Task: Create a rule when custom fields comments is set to a number greater or equal to 1 by me.
Action: Mouse pressed left at (774, 208)
Screenshot: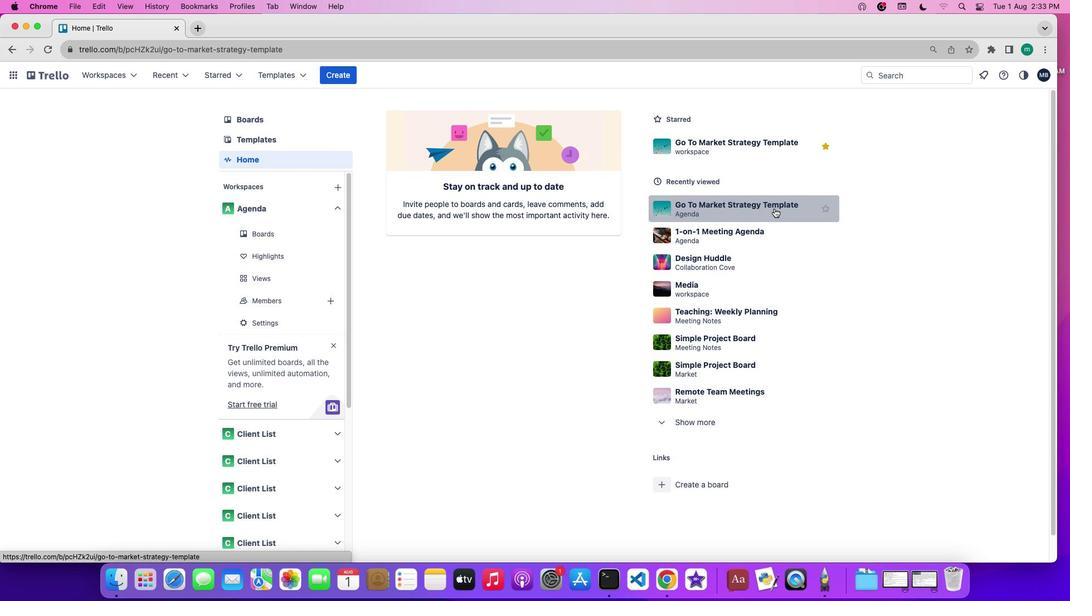 
Action: Mouse moved to (1006, 236)
Screenshot: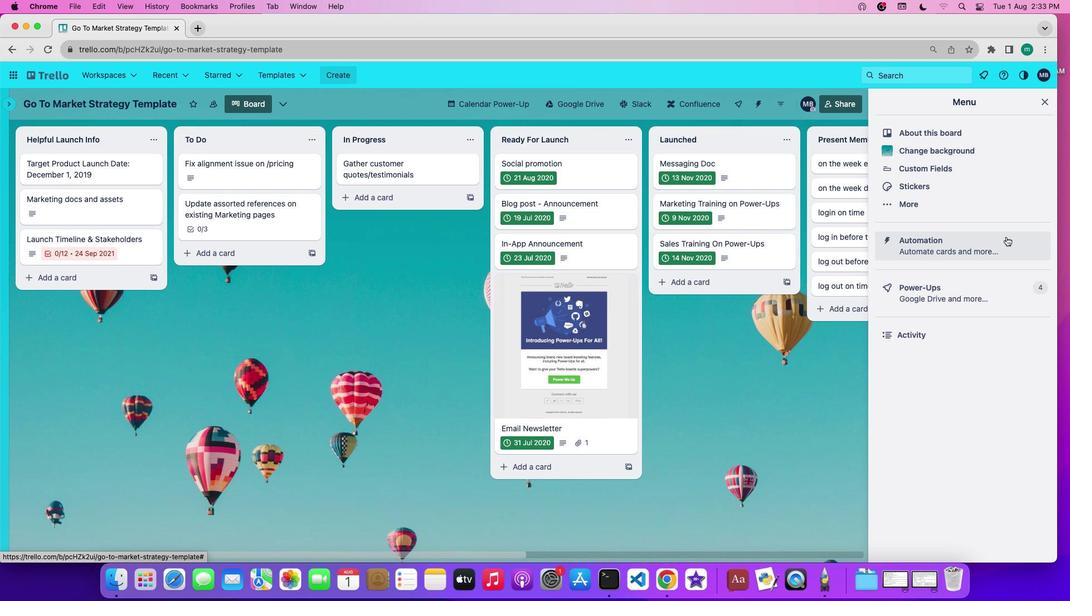 
Action: Mouse pressed left at (1006, 236)
Screenshot: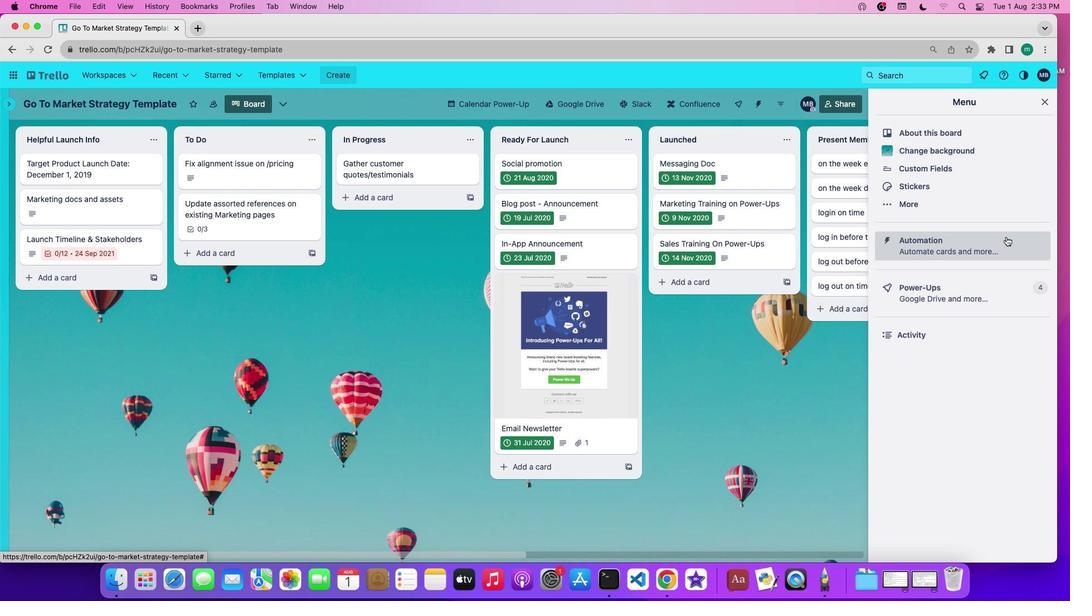 
Action: Mouse moved to (84, 206)
Screenshot: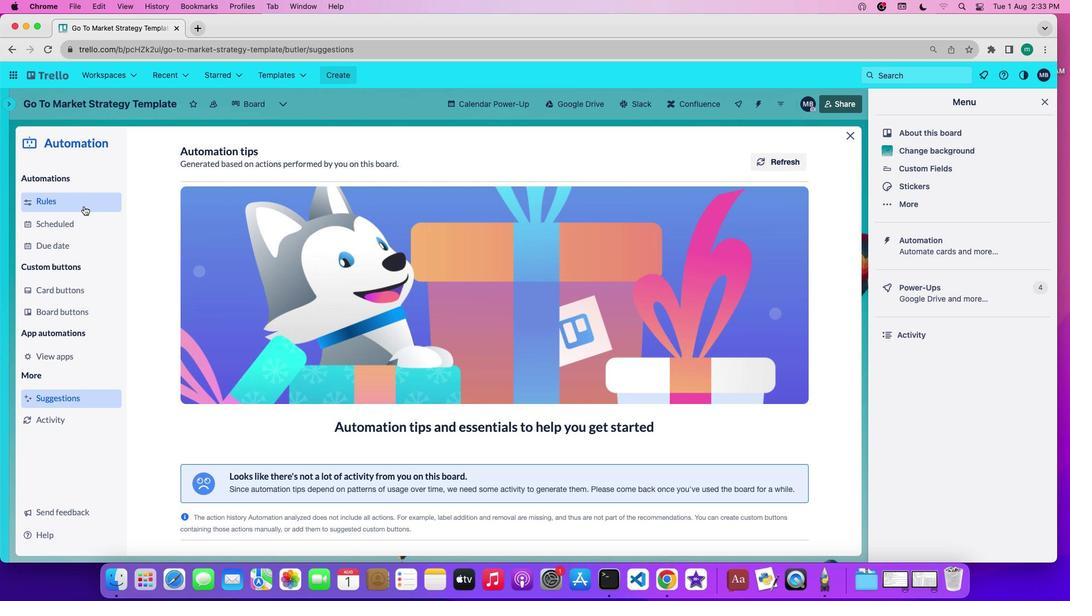 
Action: Mouse pressed left at (84, 206)
Screenshot: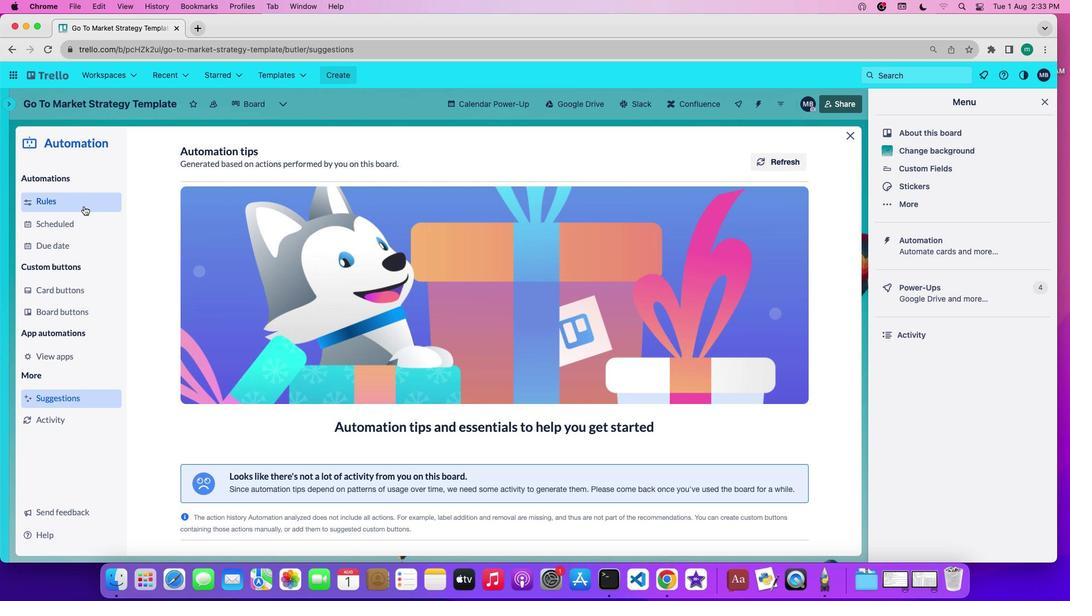 
Action: Mouse moved to (251, 395)
Screenshot: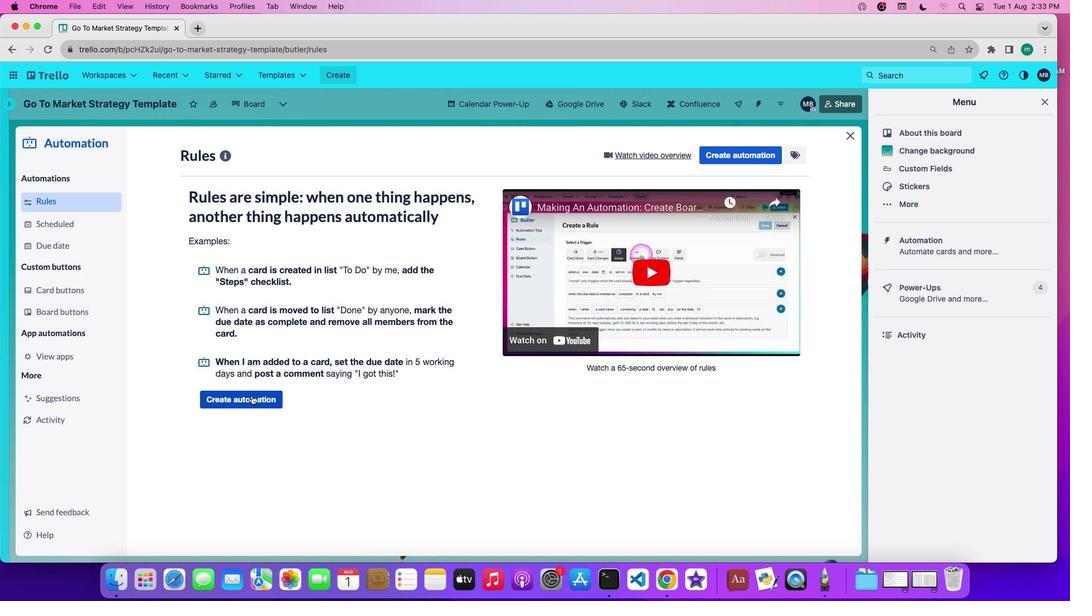 
Action: Mouse pressed left at (251, 395)
Screenshot: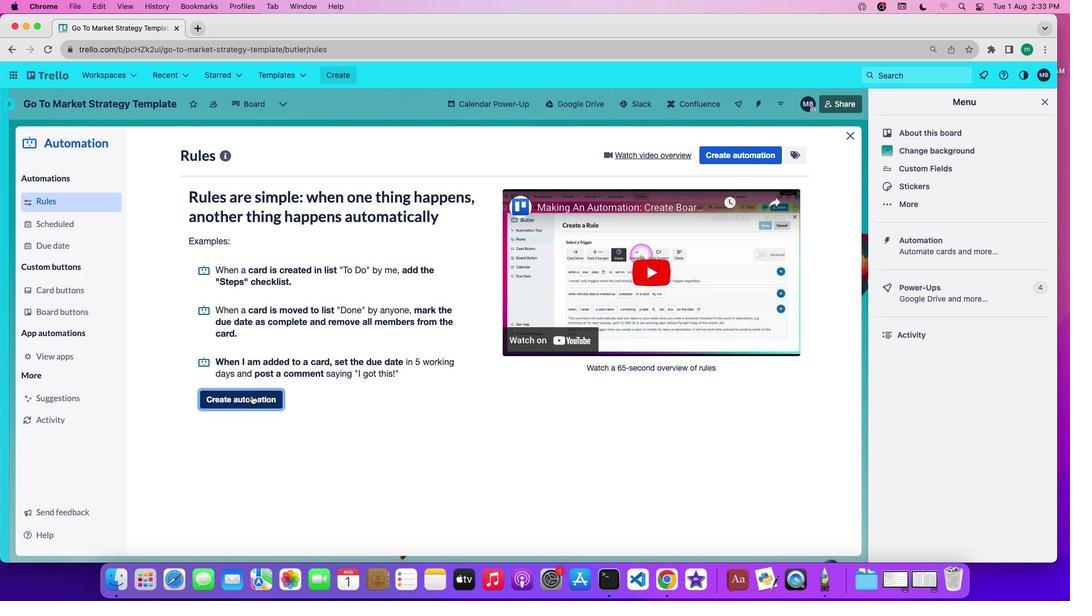 
Action: Mouse moved to (441, 258)
Screenshot: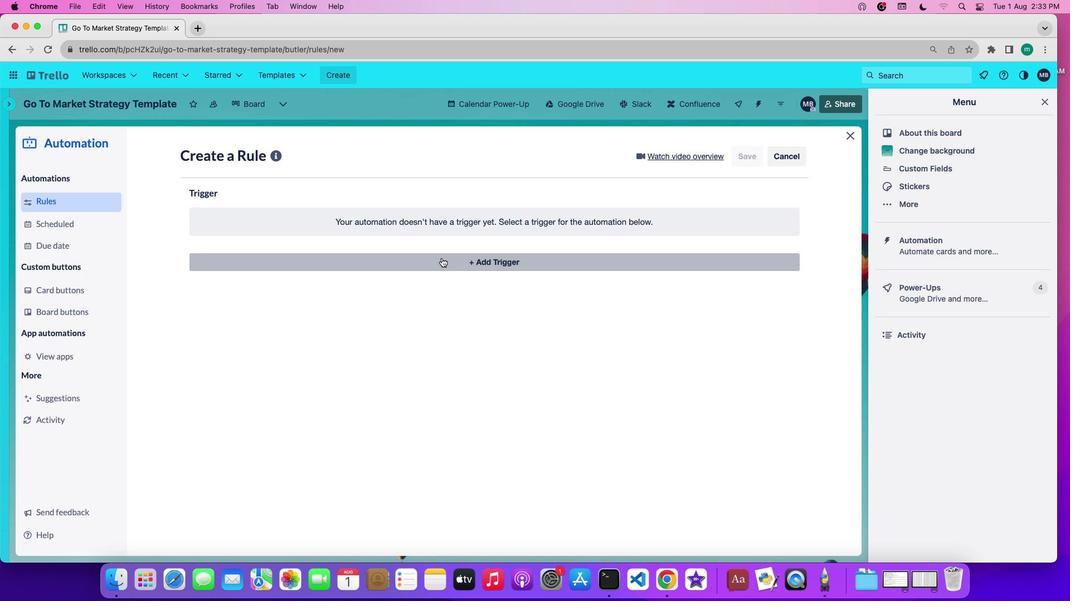 
Action: Mouse pressed left at (441, 258)
Screenshot: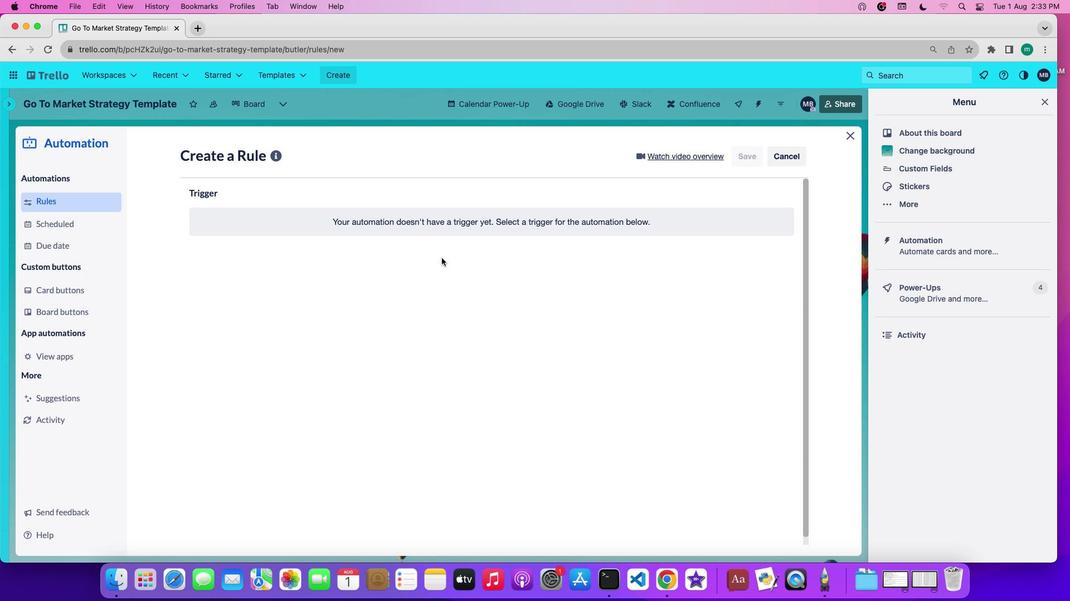 
Action: Mouse moved to (449, 301)
Screenshot: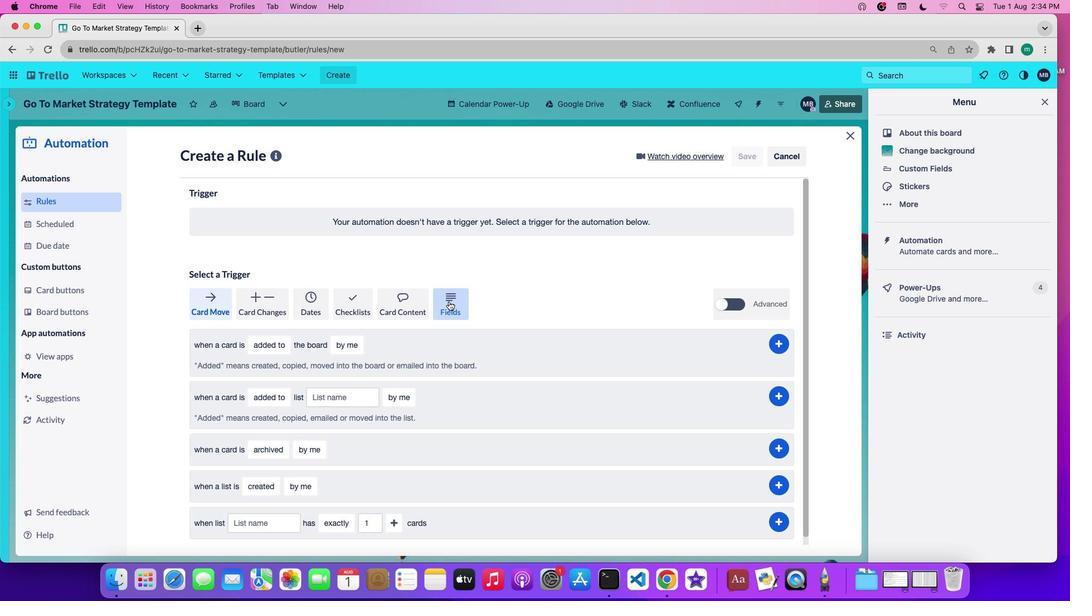 
Action: Mouse pressed left at (449, 301)
Screenshot: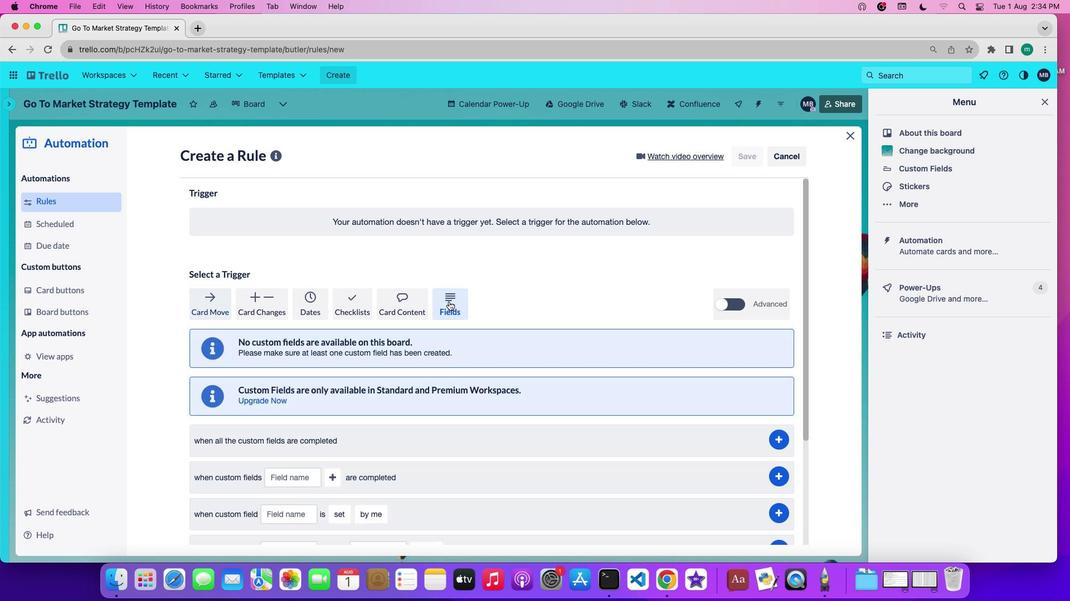 
Action: Mouse moved to (452, 345)
Screenshot: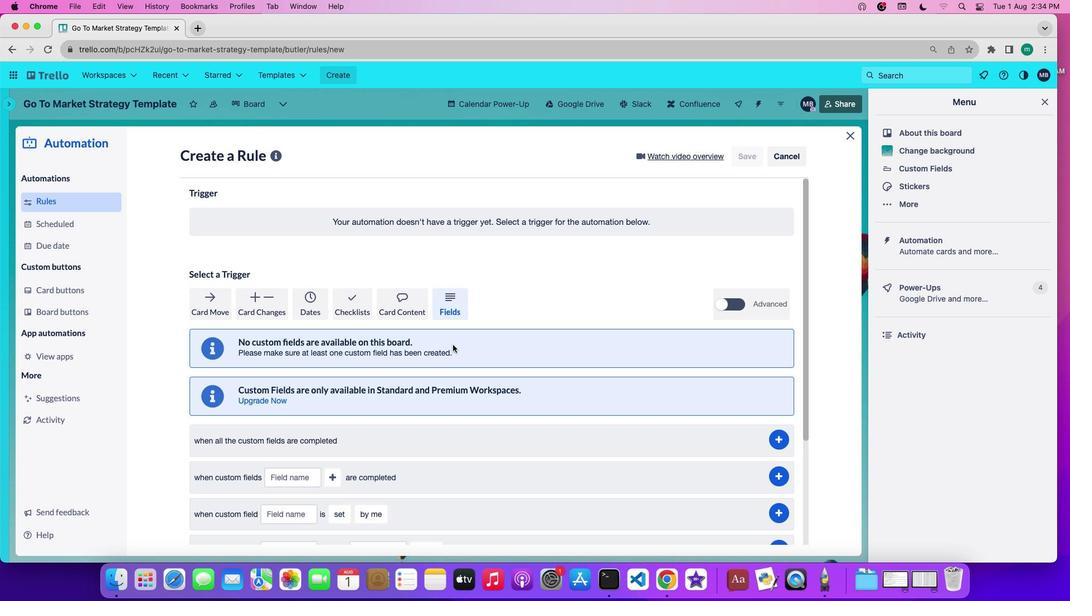 
Action: Mouse scrolled (452, 345) with delta (0, 0)
Screenshot: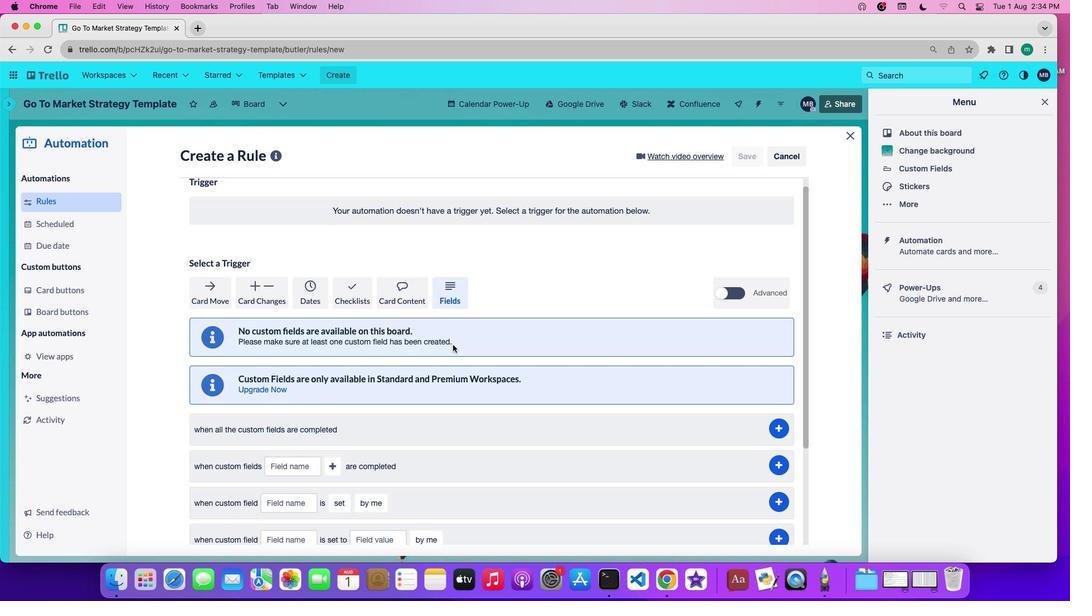 
Action: Mouse scrolled (452, 345) with delta (0, 0)
Screenshot: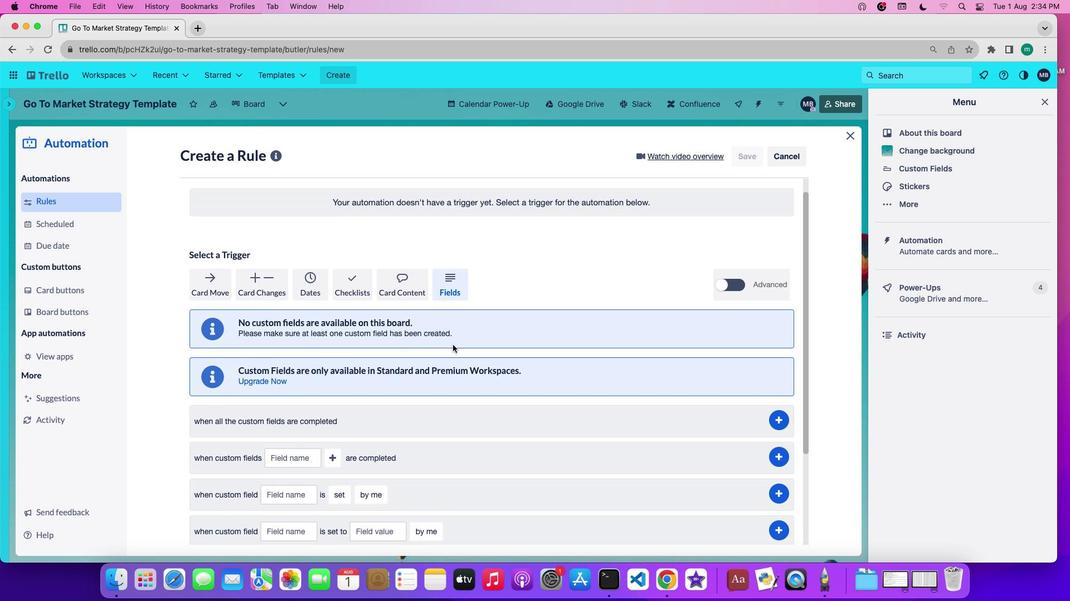 
Action: Mouse scrolled (452, 345) with delta (0, 0)
Screenshot: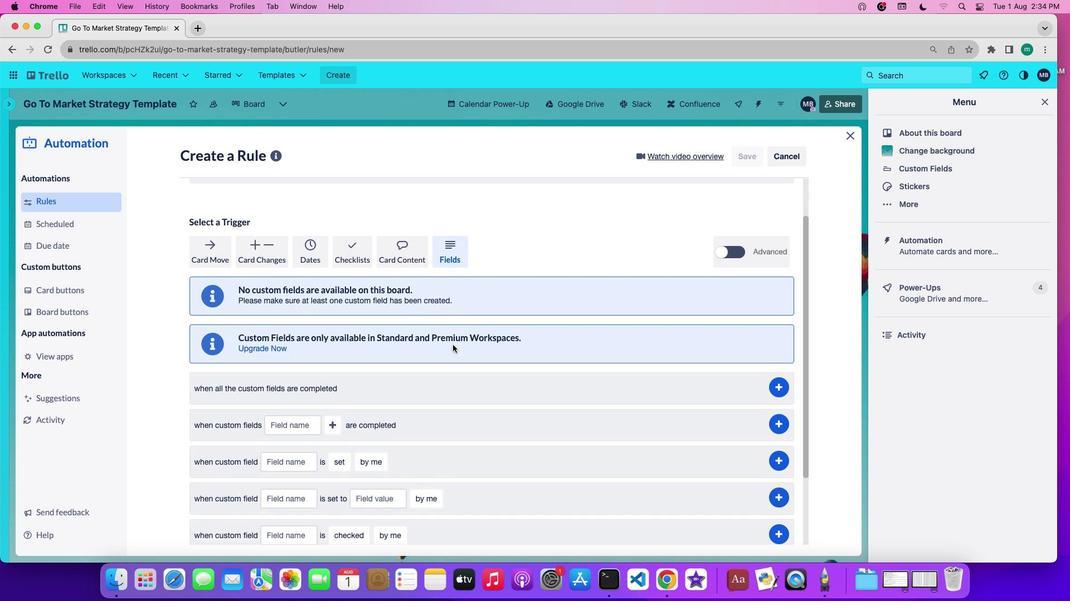 
Action: Mouse scrolled (452, 345) with delta (0, 0)
Screenshot: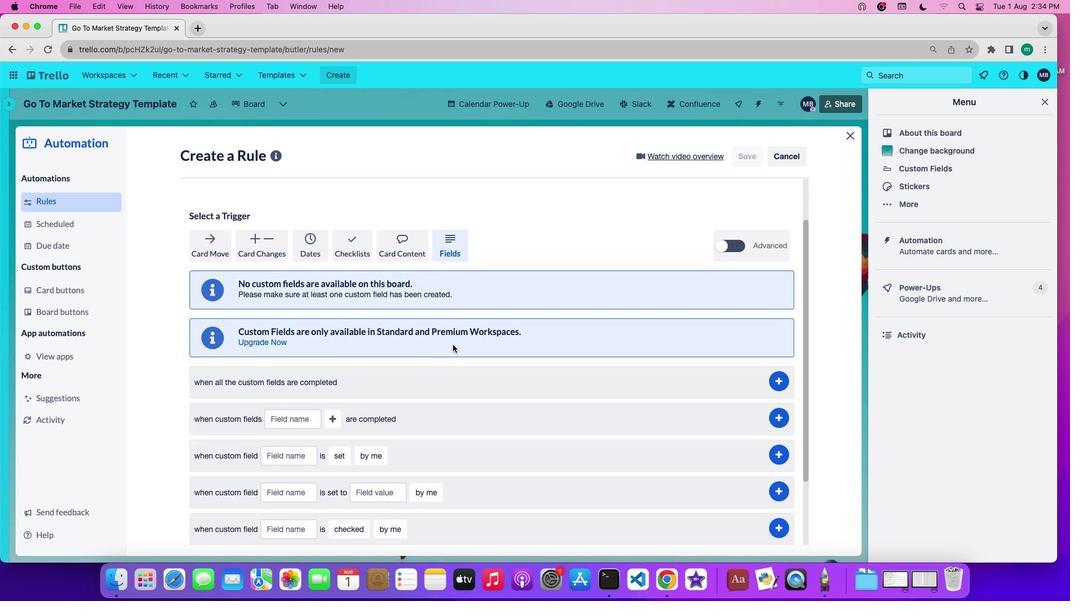 
Action: Mouse scrolled (452, 345) with delta (0, 0)
Screenshot: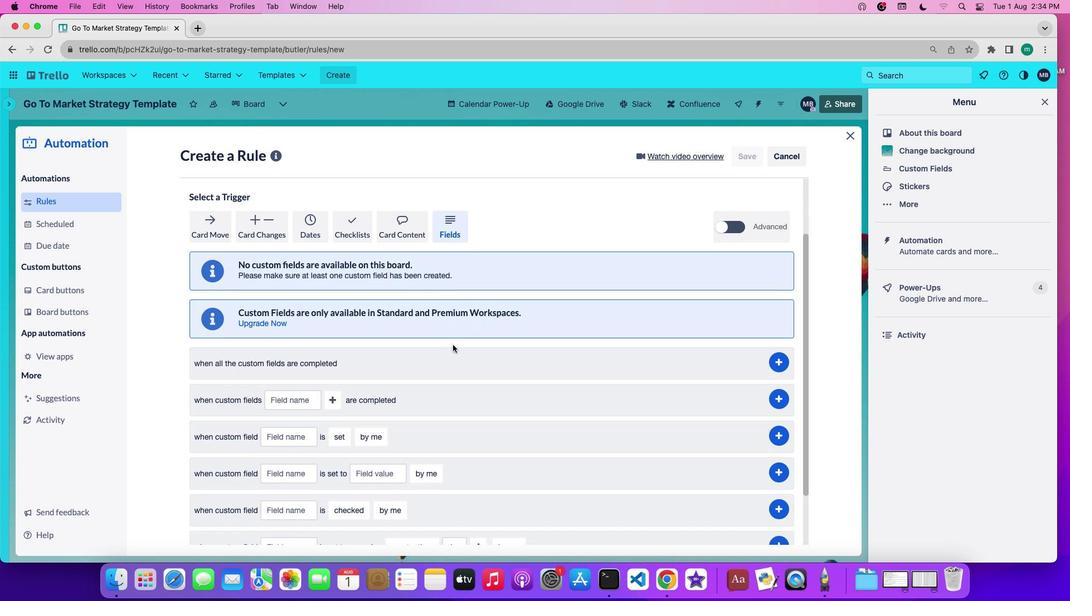 
Action: Mouse scrolled (452, 345) with delta (0, 0)
Screenshot: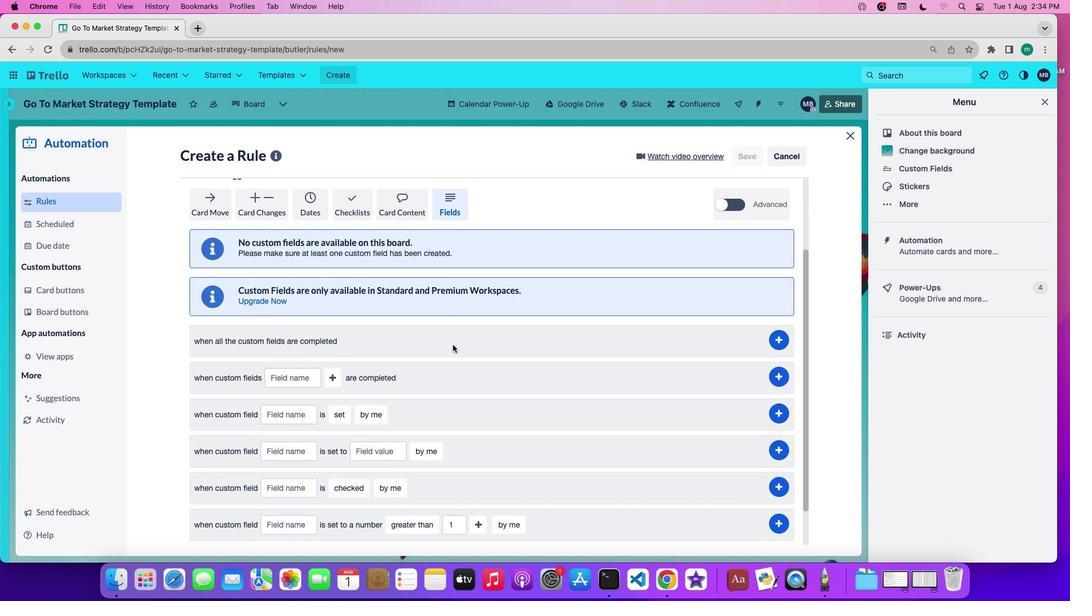 
Action: Mouse scrolled (452, 345) with delta (0, -1)
Screenshot: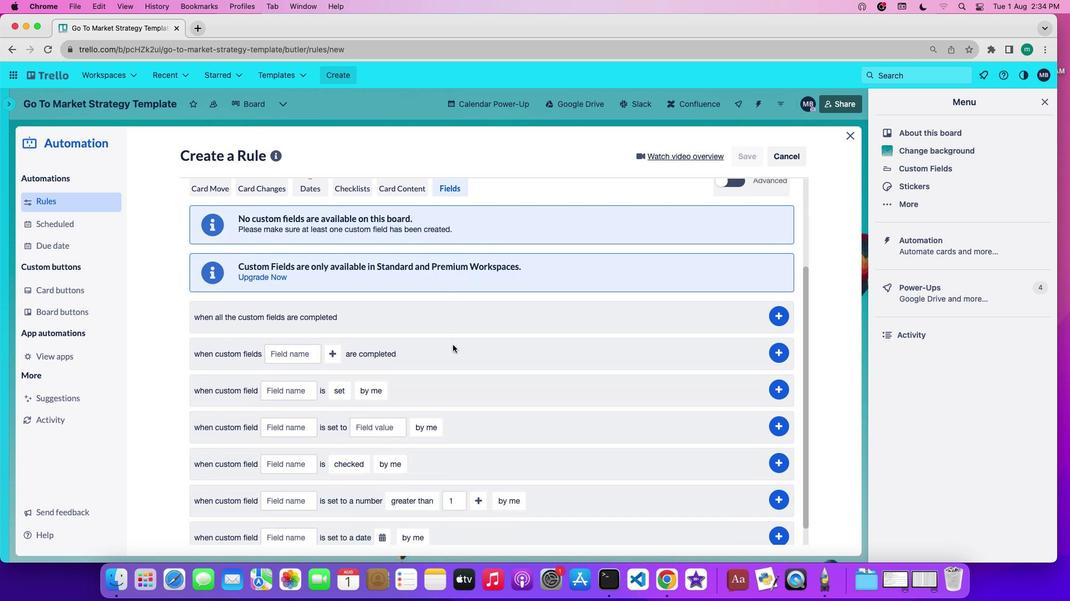 
Action: Mouse scrolled (452, 345) with delta (0, -1)
Screenshot: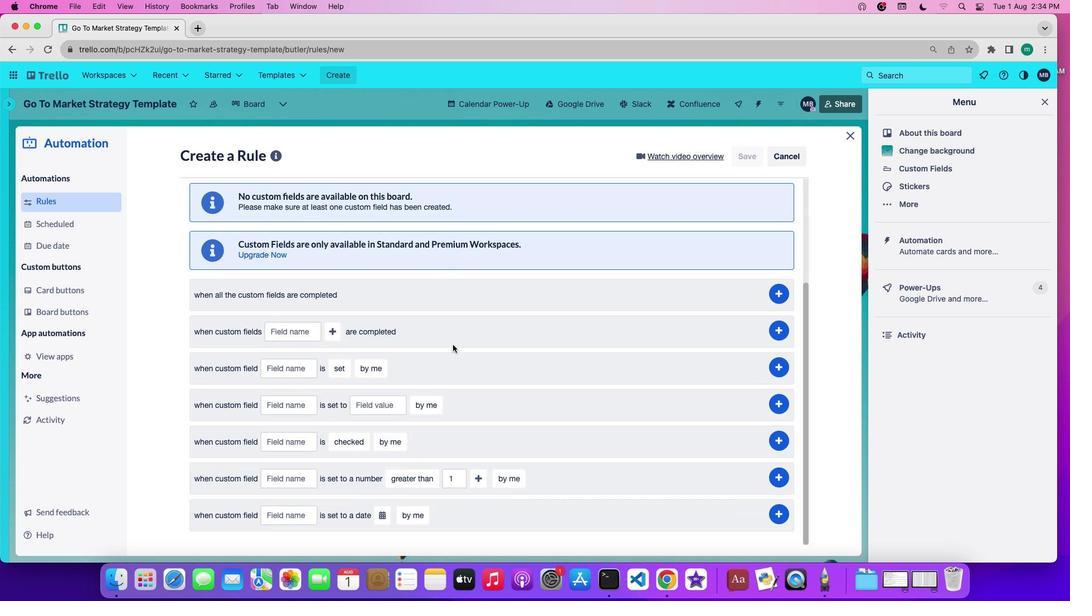 
Action: Mouse moved to (308, 477)
Screenshot: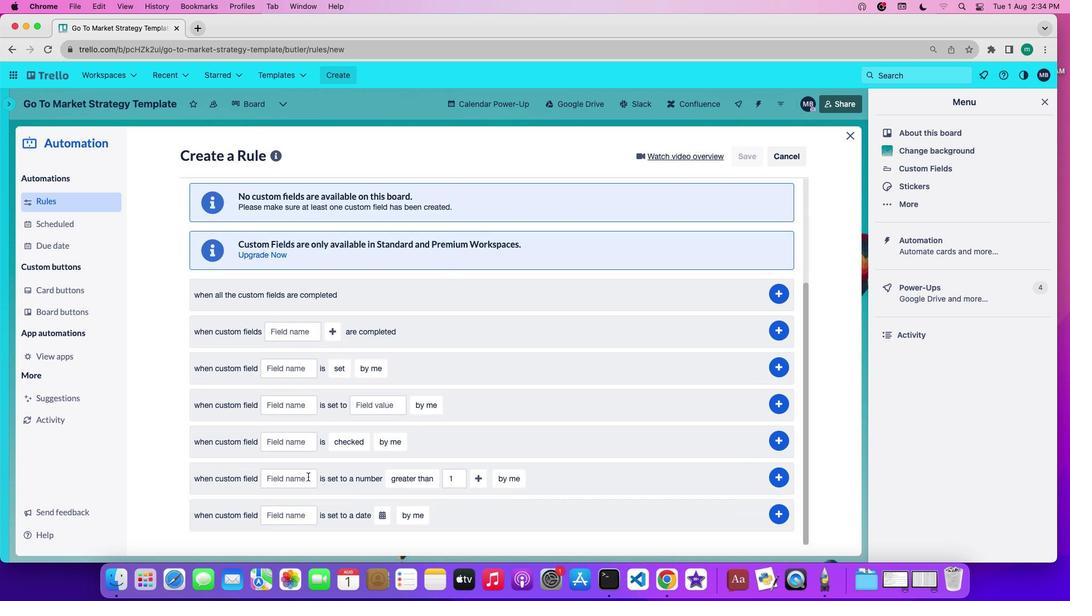 
Action: Mouse pressed left at (308, 477)
Screenshot: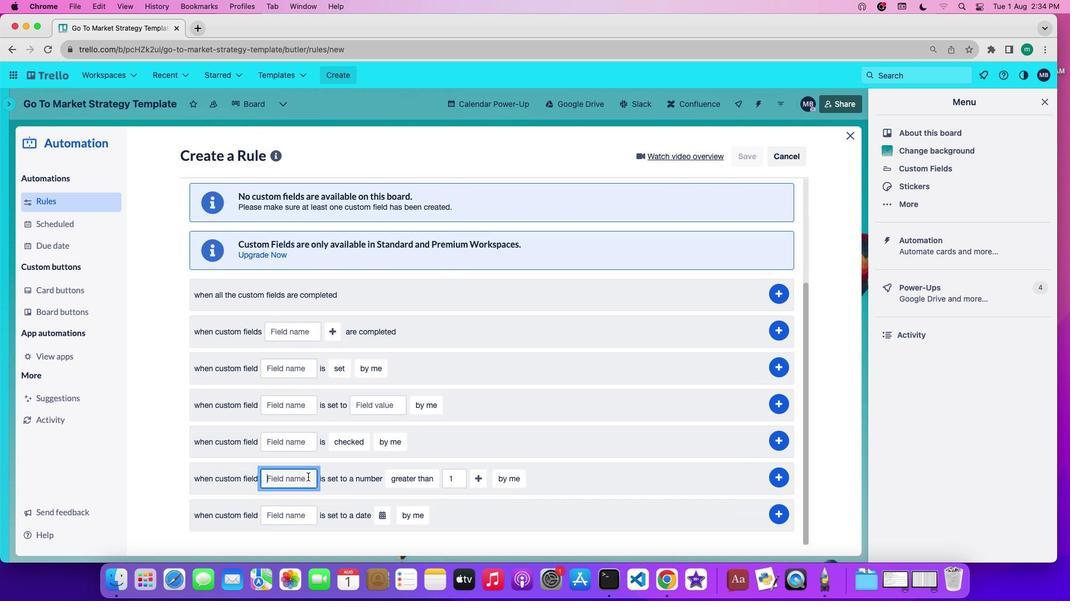 
Action: Key pressed 'c''o''m''m''e''n''t''s'
Screenshot: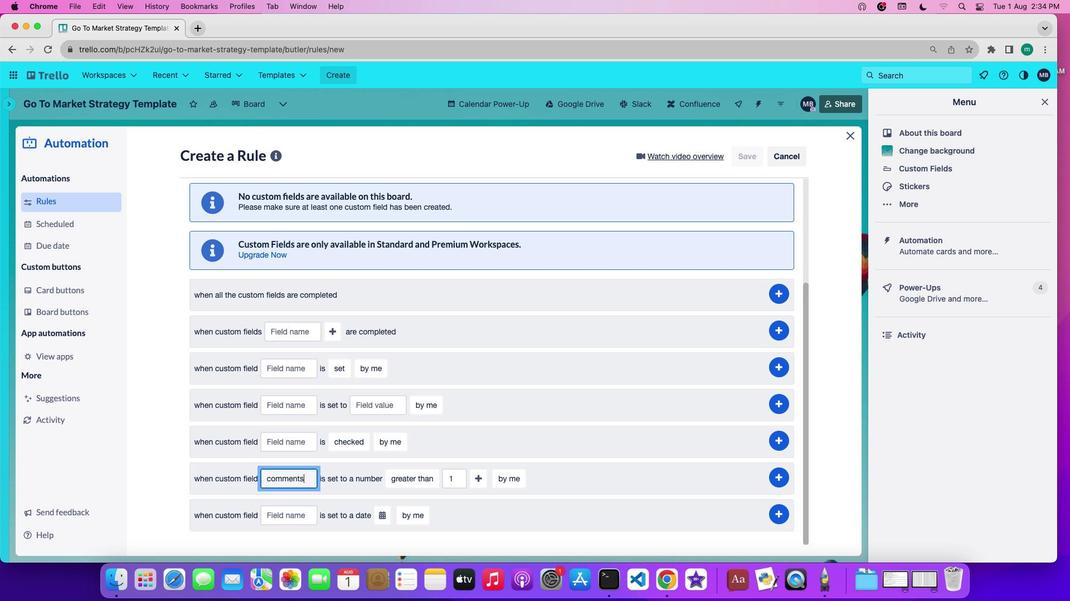 
Action: Mouse moved to (397, 478)
Screenshot: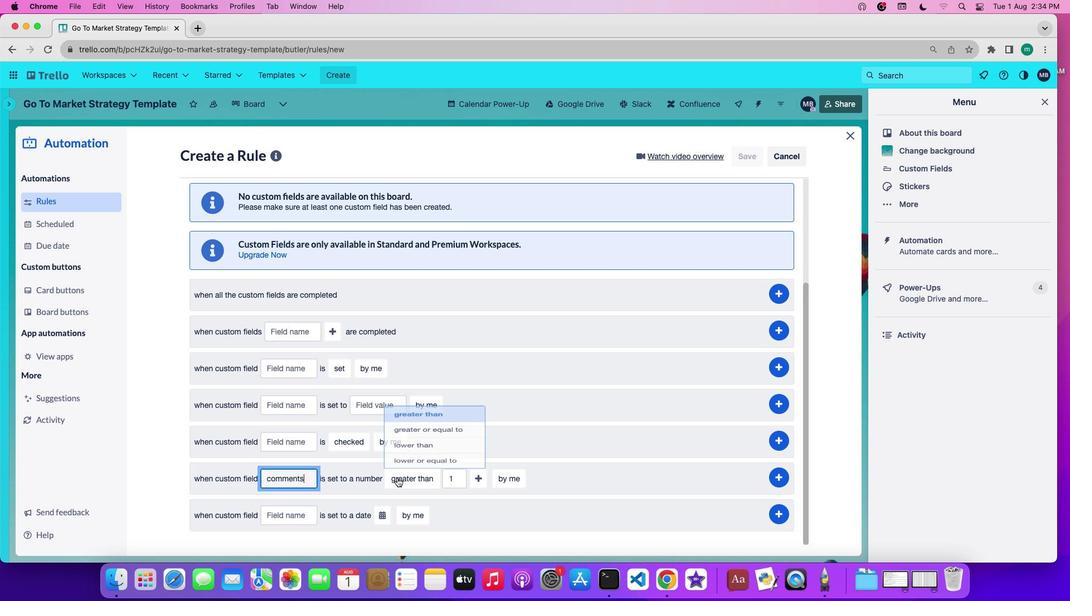 
Action: Mouse pressed left at (397, 478)
Screenshot: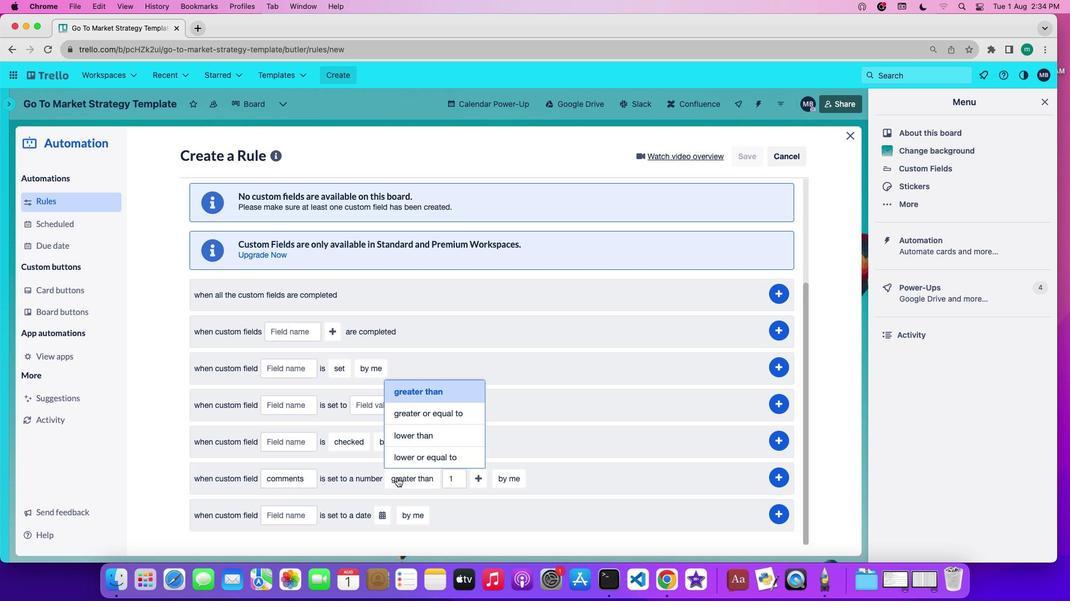 
Action: Mouse moved to (445, 411)
Screenshot: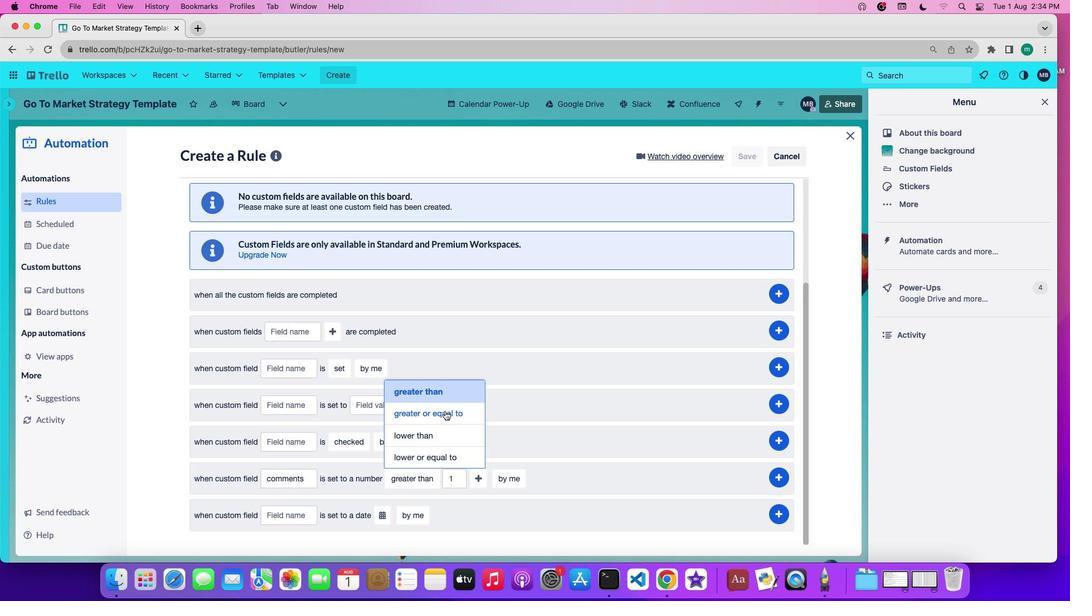 
Action: Mouse pressed left at (445, 411)
Screenshot: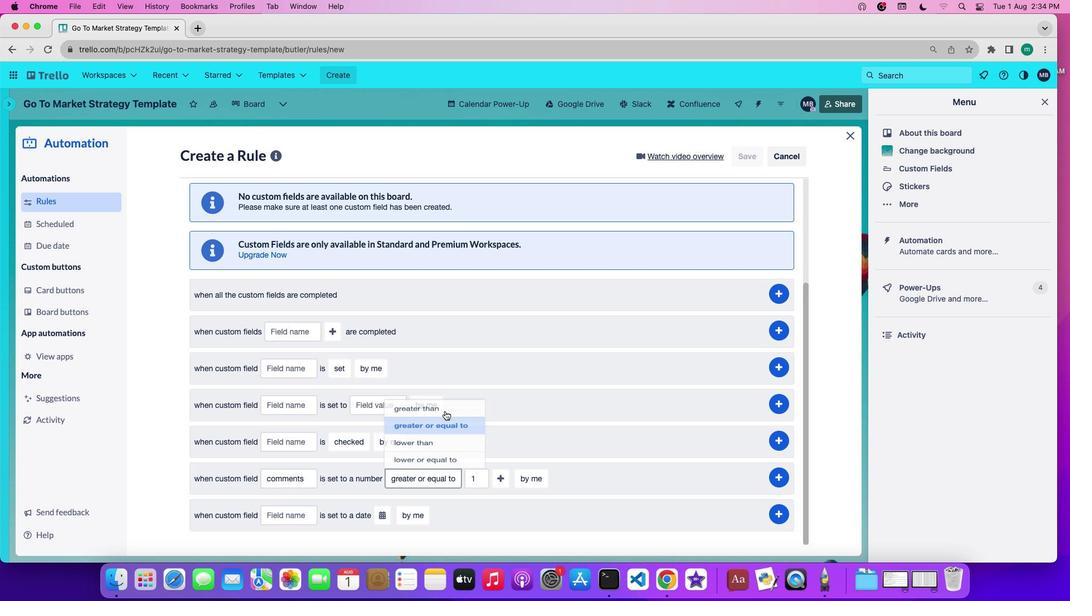 
Action: Mouse moved to (530, 472)
Screenshot: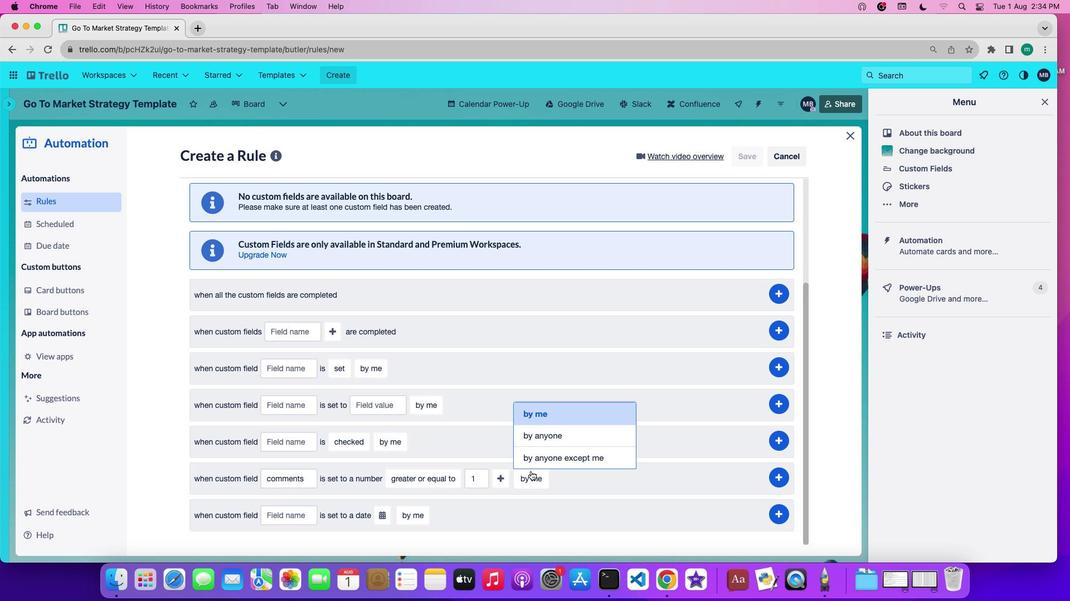 
Action: Mouse pressed left at (530, 472)
Screenshot: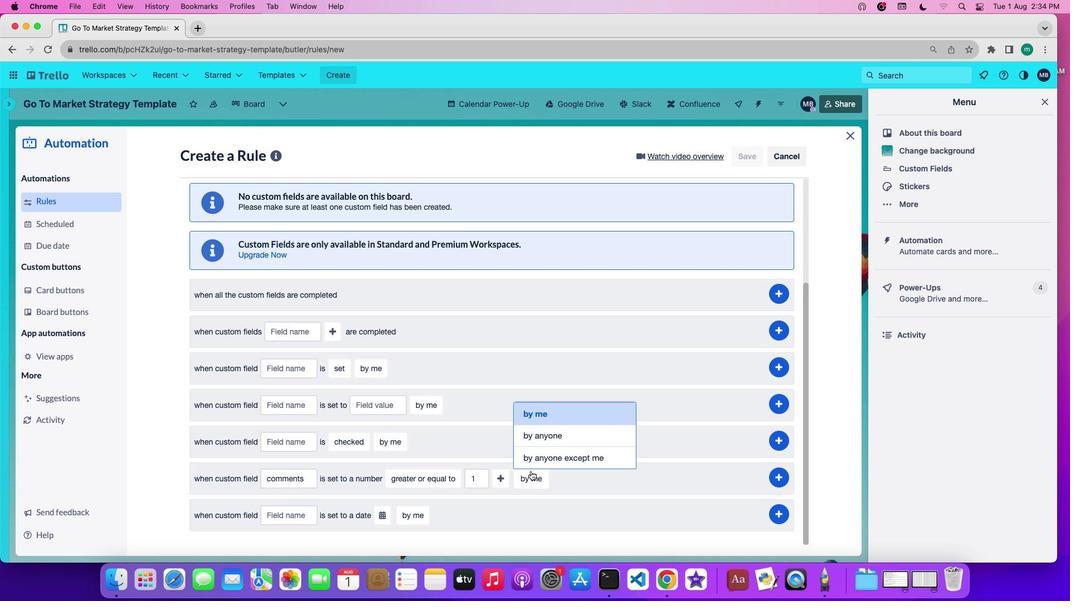 
Action: Mouse moved to (546, 411)
Screenshot: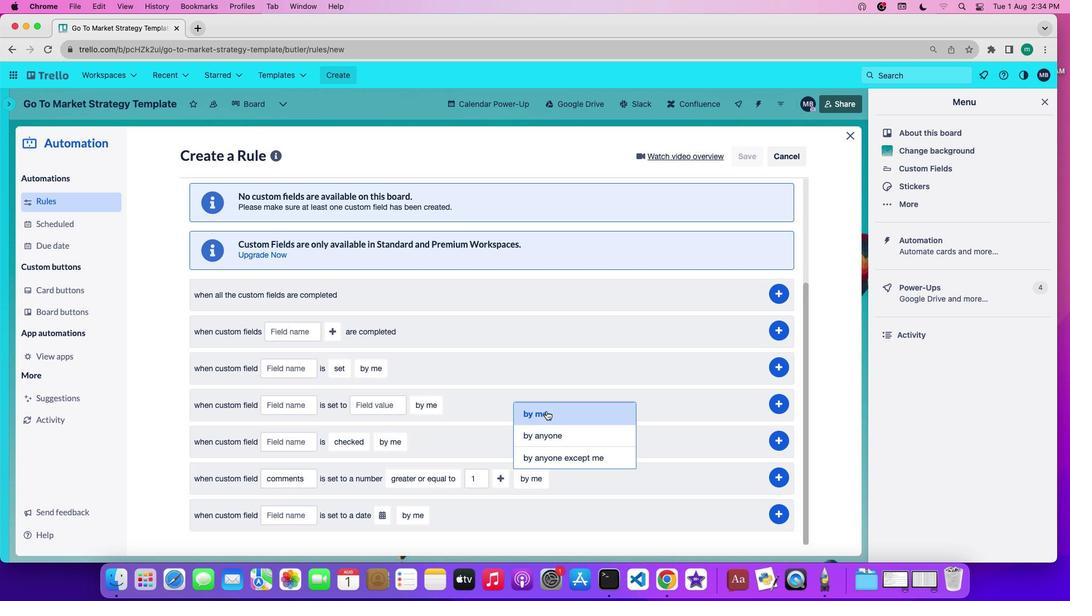 
Action: Mouse pressed left at (546, 411)
Screenshot: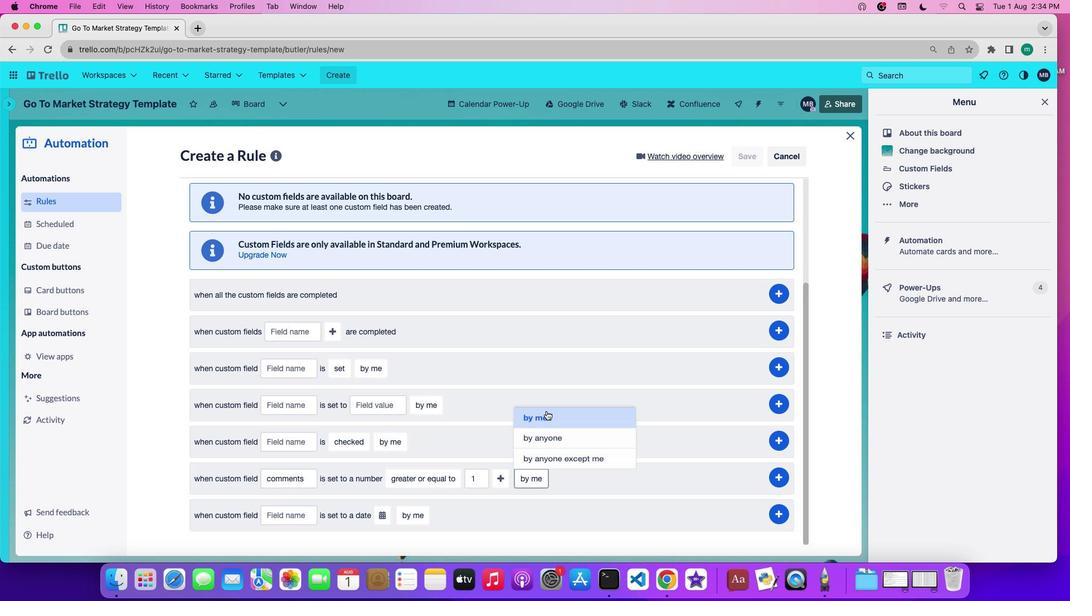 
Action: Mouse moved to (782, 481)
Screenshot: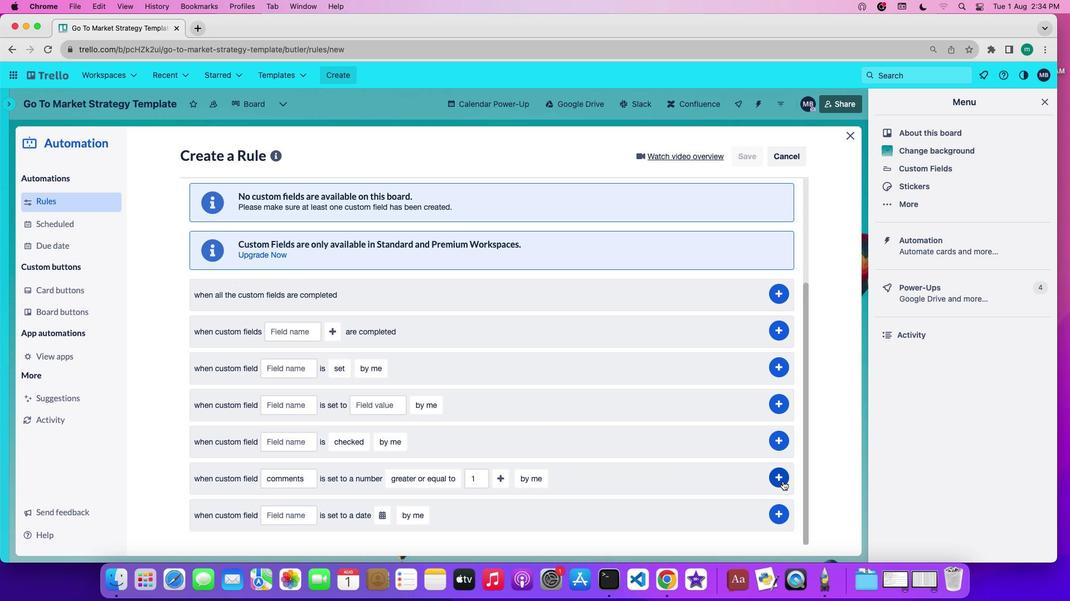 
Action: Mouse pressed left at (782, 481)
Screenshot: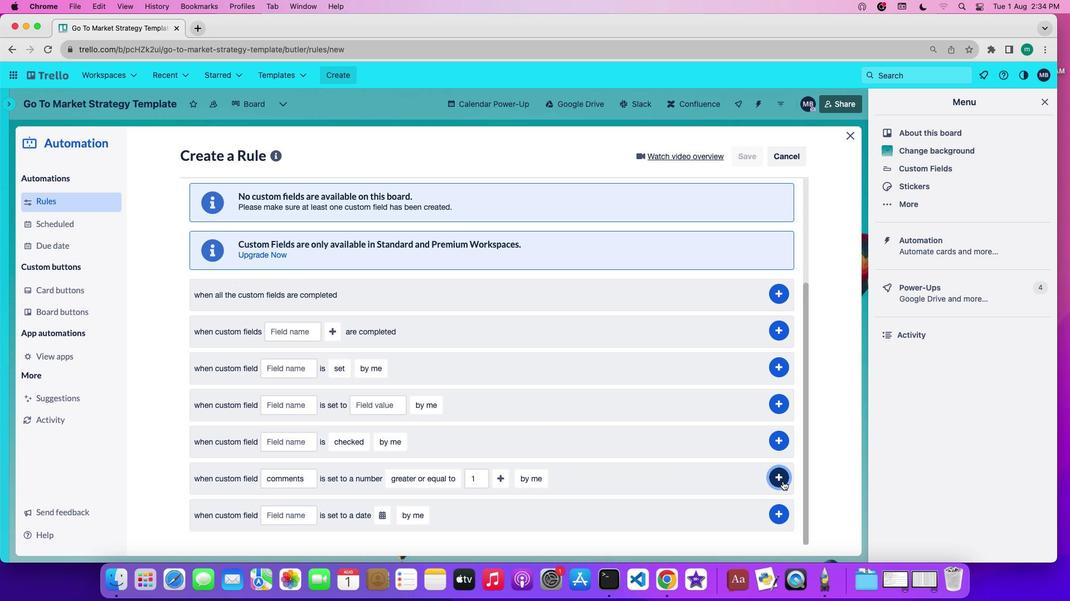 
